 Task: Open a blank google sheet and write heading  Financial WizardAdd Categories in a column and its values below  'Income, Income, Income, Expenses, Expenses, Expenses, Expenses, Expenses, Savings, Savings, Investments, Investments, Debt, Debt & Debt. 'Add Descriptions in next column and its values below  Salary, Freelance Work, Rental Income, Housing, Transportation, Groceries, Utilities, Entertainment, Emergency Fund, Retirement, Stocks, Mutual Funds, Credit Card 1, Credit Card 2 & Student Loan. Add Amount in next column and its values below  $5,000, $1,200, $500, $1,200, $300, $400, $200, $150, $500, $1,000, $500, $300, $200, $100 & $300. Save page Data Collection Workbook Template Sheet
Action: Mouse moved to (244, 133)
Screenshot: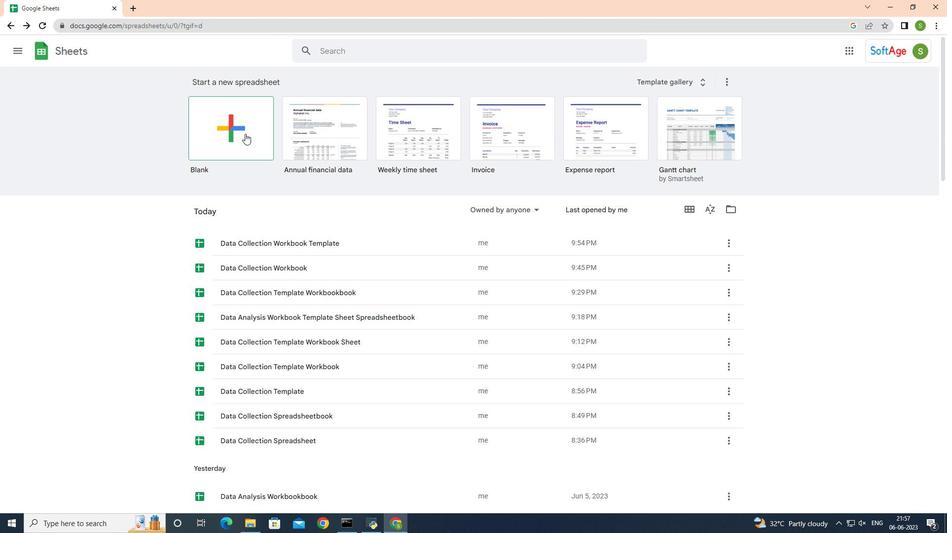 
Action: Mouse pressed left at (244, 133)
Screenshot: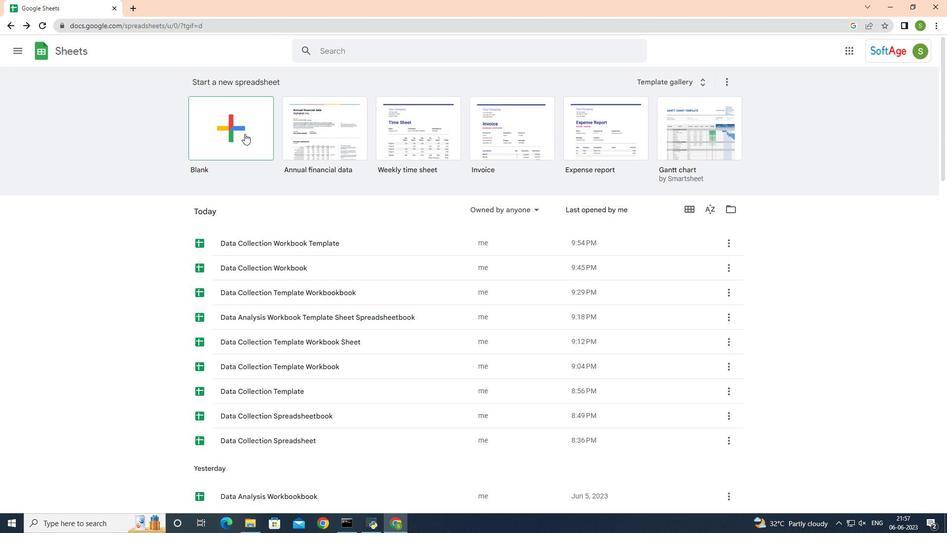 
Action: Mouse moved to (45, 124)
Screenshot: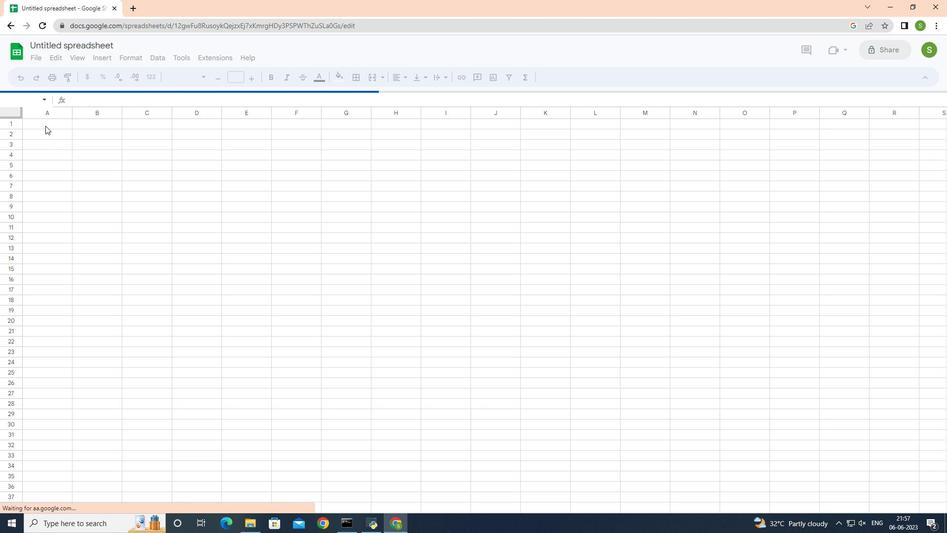 
Action: Mouse pressed left at (45, 124)
Screenshot: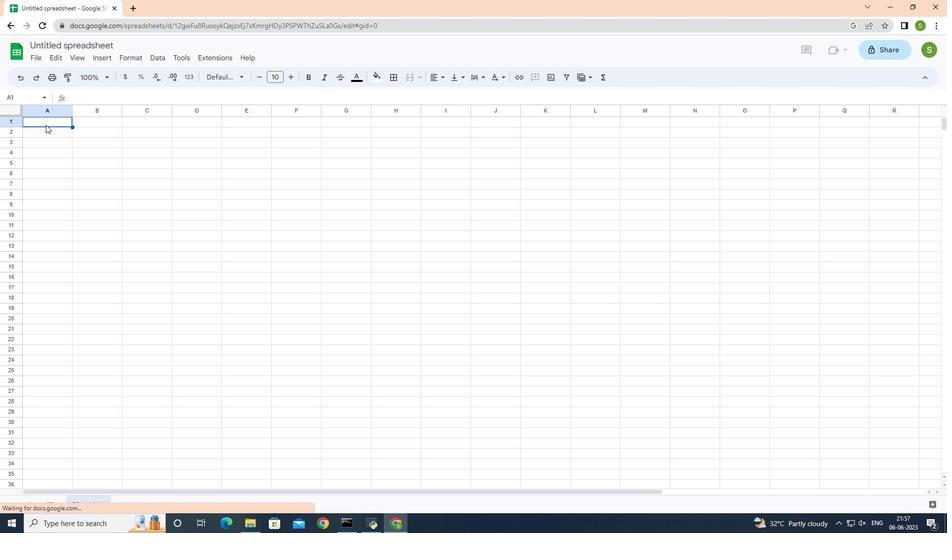 
Action: Key pressed <Key.shift>Financial<Key.space><Key.shift>Wizard<Key.enter><Key.shift>Categories<Key.enter><Key.shift>Income<Key.enter><Key.shift>Income<Key.enter><Key.shift>Income<Key.enter><Key.shift>Expenses<Key.enter><Key.shift>Expenses<Key.enter><Key.shift>Expenses<Key.enter><Key.shift>Expenses<Key.enter><Key.shift>Expenses<Key.enter><Key.shift>Savings<Key.enter><Key.shift>Savings<Key.enter><Key.shift>Investments<Key.enter><Key.shift>Investments<Key.enter><Key.shift>Debt<Key.enter><Key.shift><Key.shift><Key.shift>Debt<Key.enter><Key.shift>Debt
Screenshot: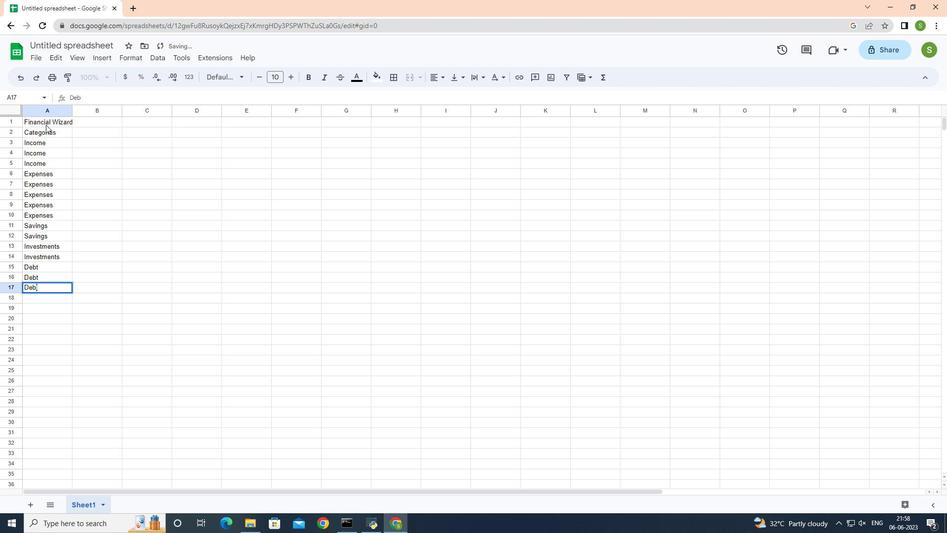 
Action: Mouse moved to (72, 108)
Screenshot: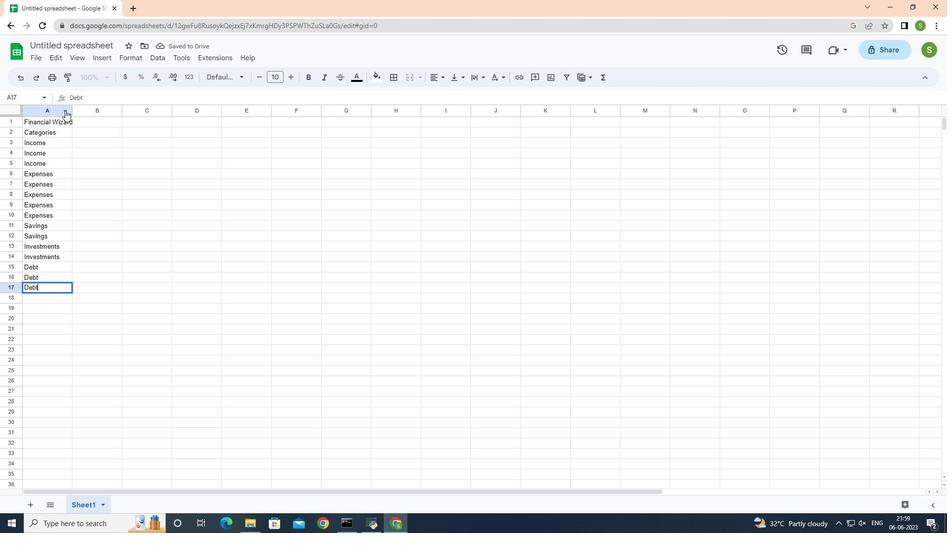 
Action: Mouse pressed left at (72, 108)
Screenshot: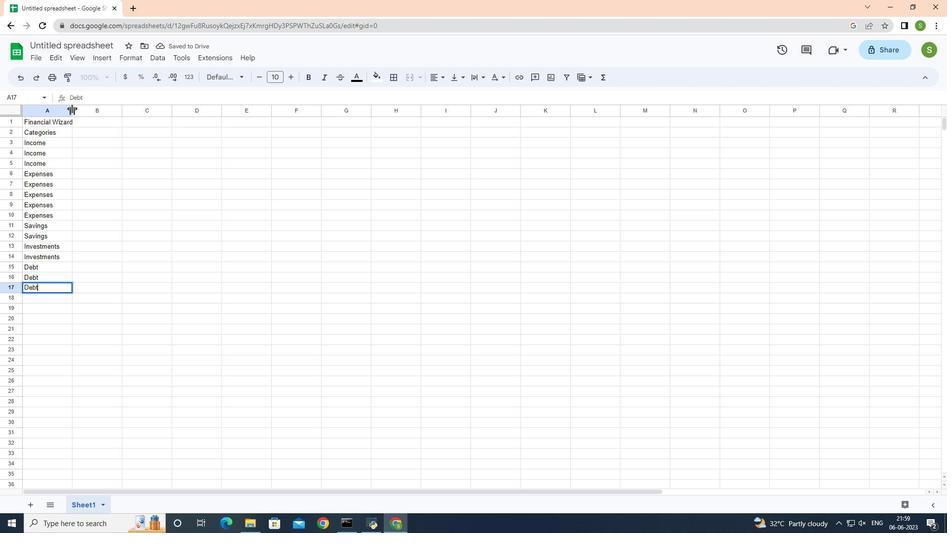 
Action: Mouse pressed left at (72, 108)
Screenshot: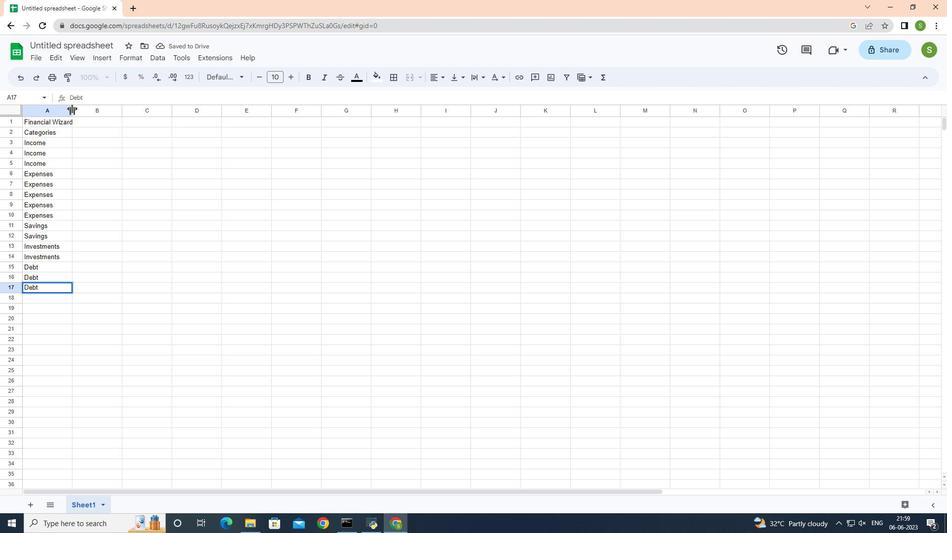 
Action: Mouse moved to (93, 131)
Screenshot: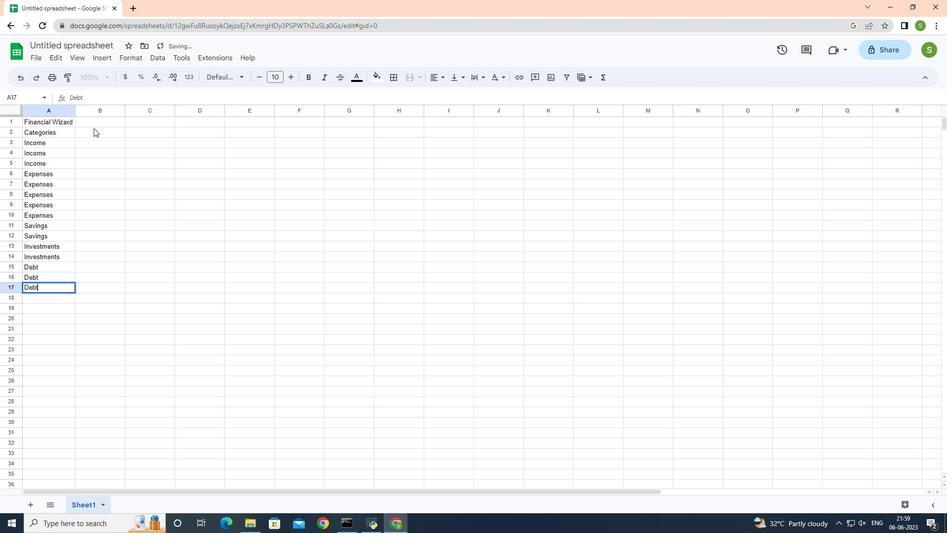 
Action: Mouse pressed left at (93, 131)
Screenshot: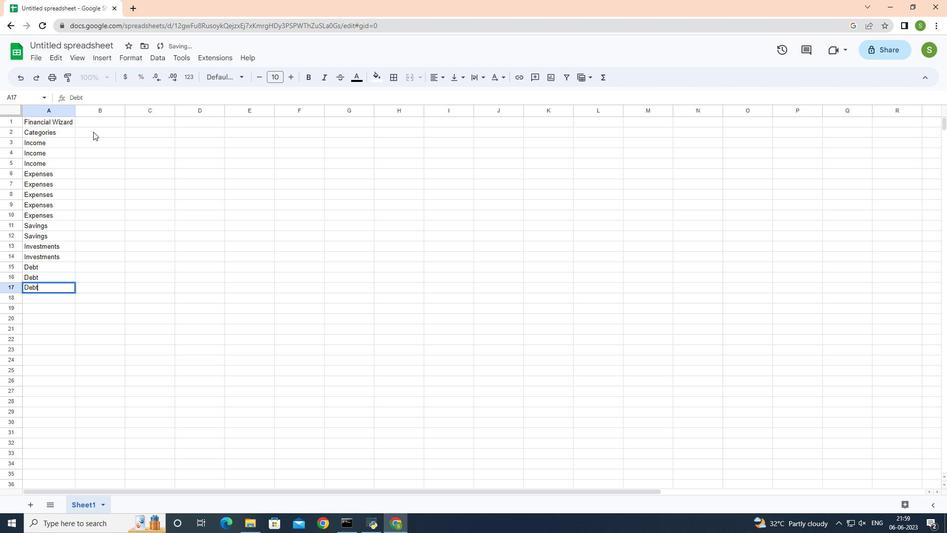 
Action: Key pressed <Key.shift><Key.shift><Key.shift><Key.shift><Key.shift><Key.shift>Descriptions<Key.enter><Key.shift>Salary<Key.enter><Key.shift><Key.shift>Freelance<Key.space><Key.shift>Work<Key.enter><Key.shift><Key.shift><Key.shift><Key.shift>REn<Key.backspace><Key.backspace>ental<Key.space>i<Key.backspace><Key.shift>Income<Key.enter><Key.shift>Housing<Key.enter><Key.shift>Transportation<Key.enter><Key.shift>Groceries<Key.enter><Key.shift>Utilities<Key.enter><Key.shift>Entertainment<Key.enter><Key.shift>Emergency<Key.space><Key.shift>Fund<Key.enter><Key.shift>Retirement<Key.enter><Key.shift>Socks<Key.enter><Key.shift>Mutual<Key.space><Key.shift>Fund<Key.enter><Key.up>
Screenshot: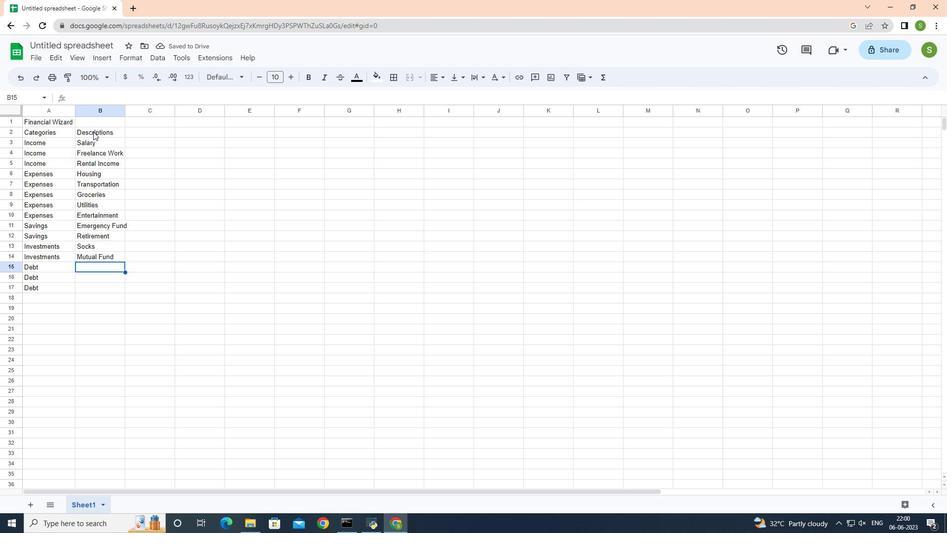 
Action: Mouse moved to (112, 97)
Screenshot: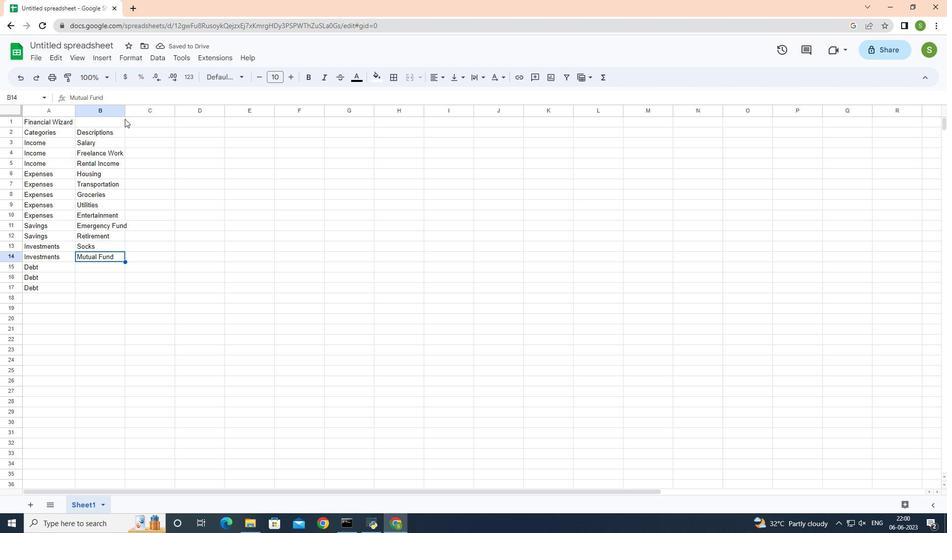 
Action: Mouse pressed left at (112, 97)
Screenshot: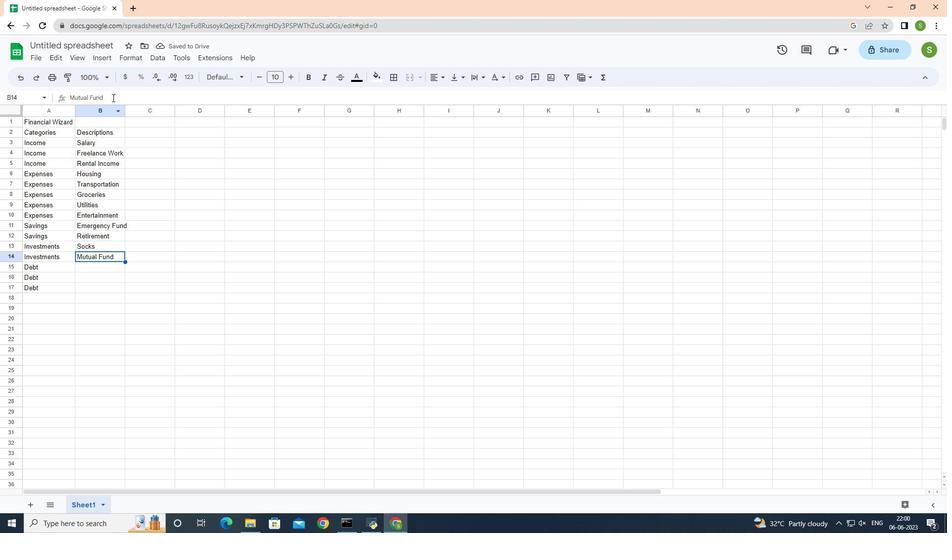 
Action: Key pressed s<Key.enter><Key.shift>Credit<Key.space><Key.shift>Card<Key.enter>
Screenshot: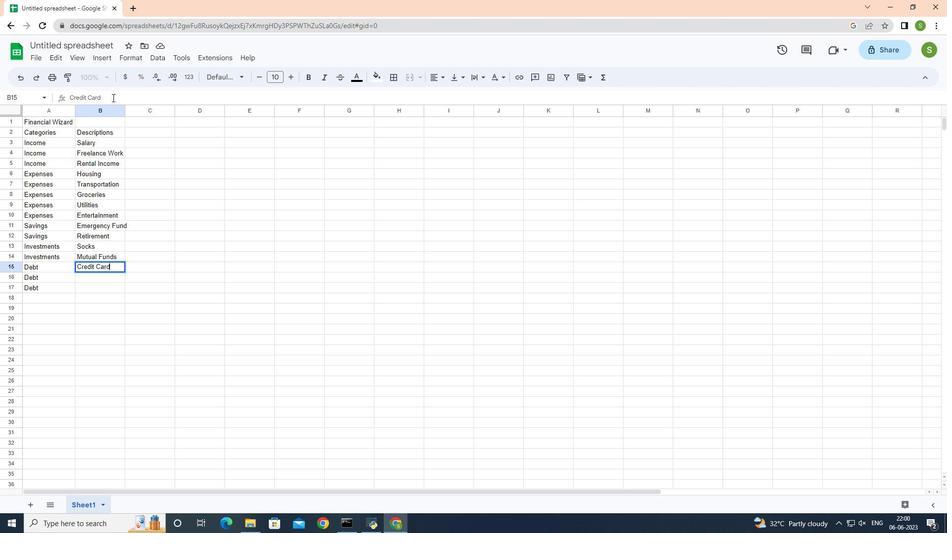 
Action: Mouse moved to (109, 270)
Screenshot: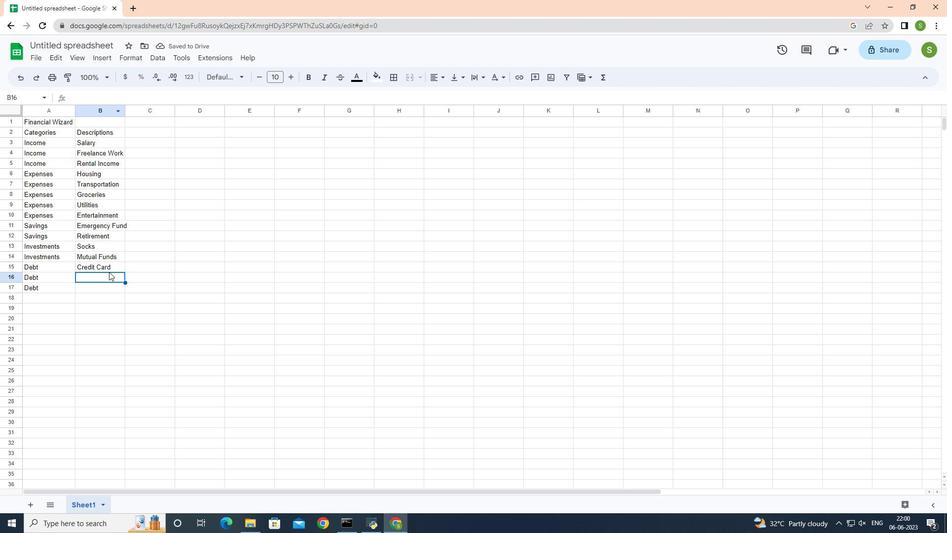 
Action: Mouse pressed left at (109, 270)
Screenshot: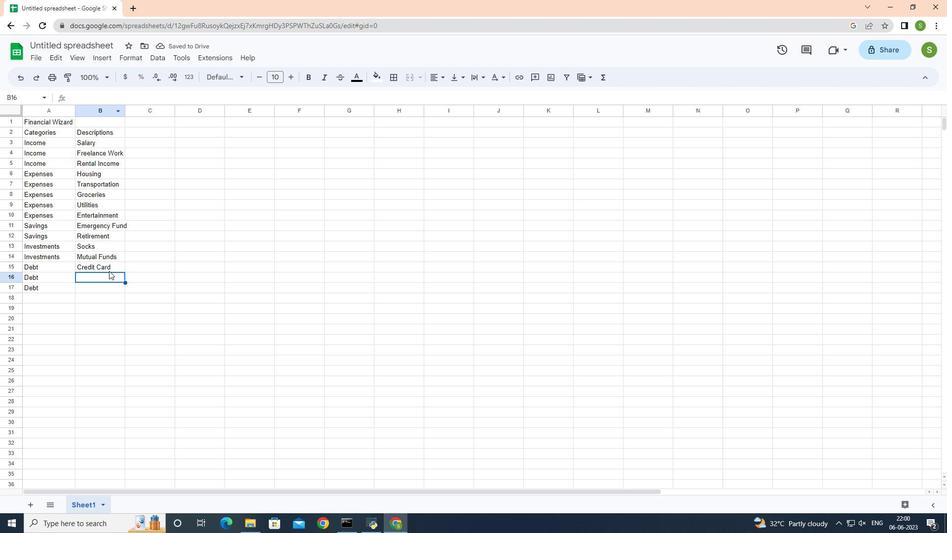 
Action: Mouse moved to (112, 99)
Screenshot: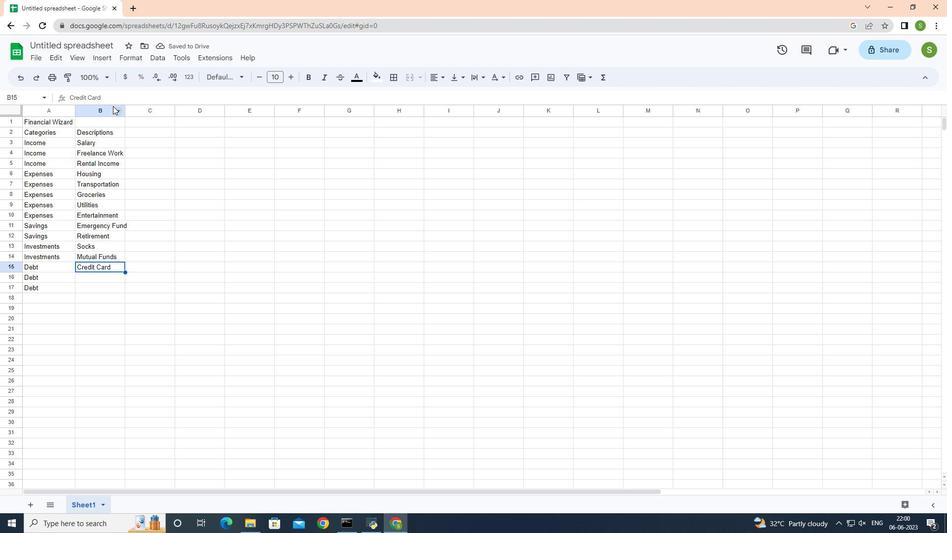 
Action: Mouse pressed left at (112, 99)
Screenshot: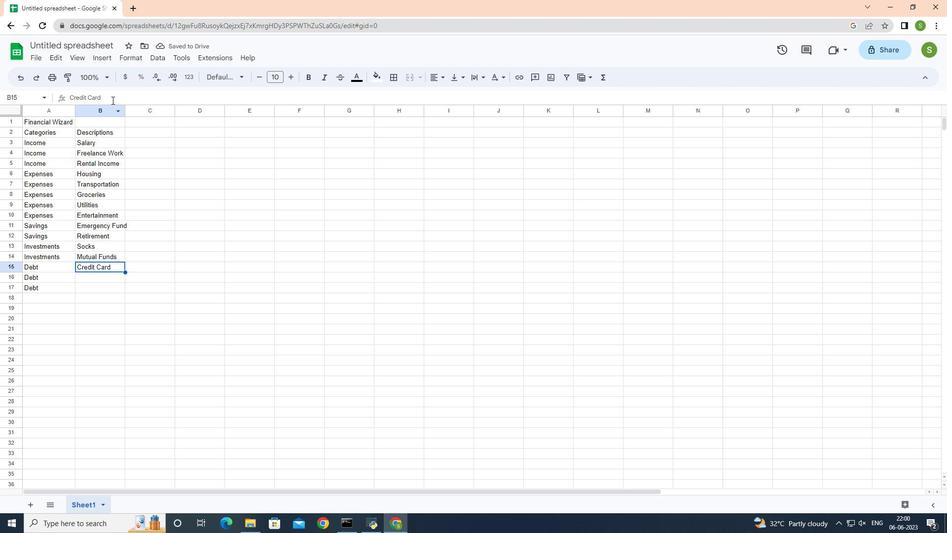 
Action: Key pressed 1<Key.enter><Key.shift><Key.shift><Key.shift>Credit<Key.space><Key.shift>Card2<Key.enter><Key.shift><Key.shift>Student<Key.space><Key.shift>Loan
Screenshot: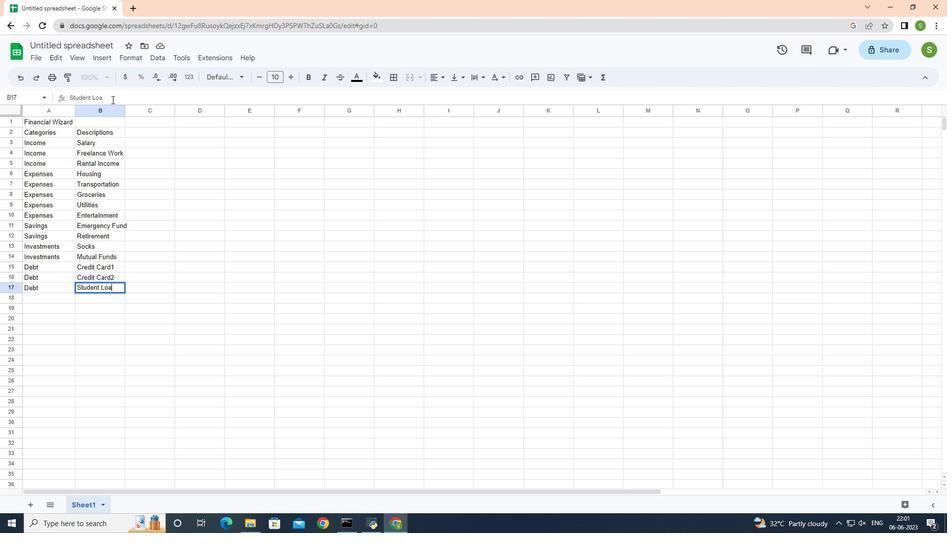 
Action: Mouse moved to (144, 128)
Screenshot: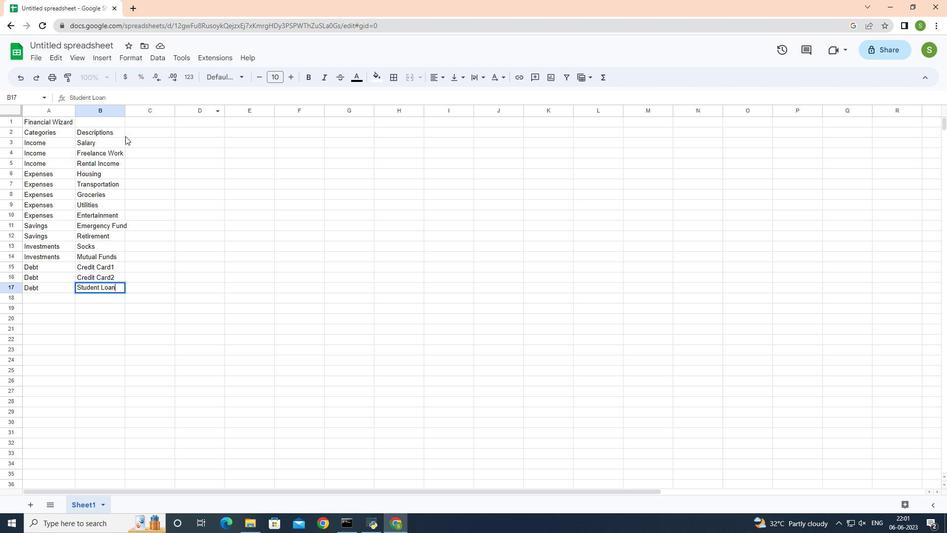 
Action: Mouse pressed left at (144, 128)
Screenshot: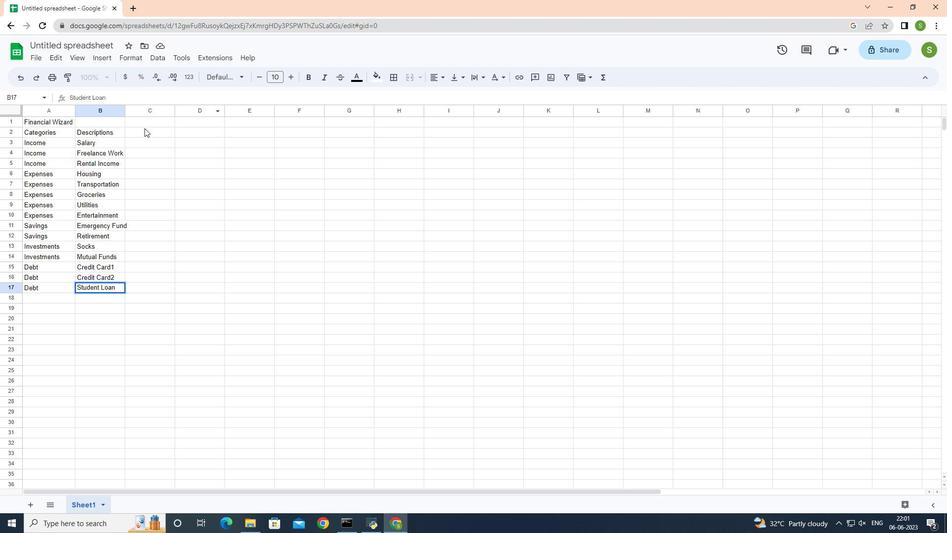 
Action: Key pressed <Key.shift>Amount5<Key.backspace><Key.enter>5000<Key.enter>1200<Key.enter>500<Key.enter>1200<Key.enter>300<Key.enter>400<Key.enter>200<Key.enter>150<Key.enter>500<Key.enter>1000<Key.enter>500<Key.enter>300<Key.enter>200<Key.enter>100<Key.enter>300<Key.right>
Screenshot: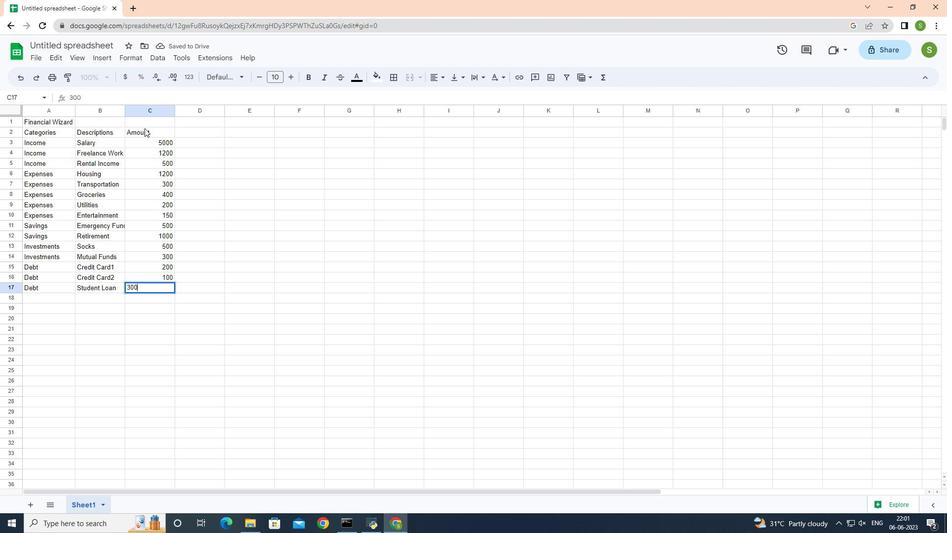 
Action: Mouse moved to (144, 142)
Screenshot: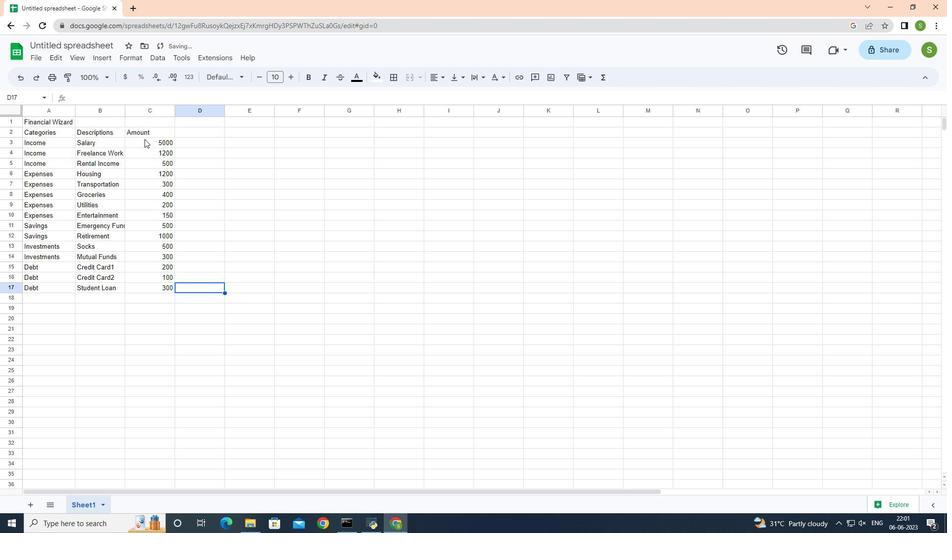 
Action: Mouse pressed left at (144, 142)
Screenshot: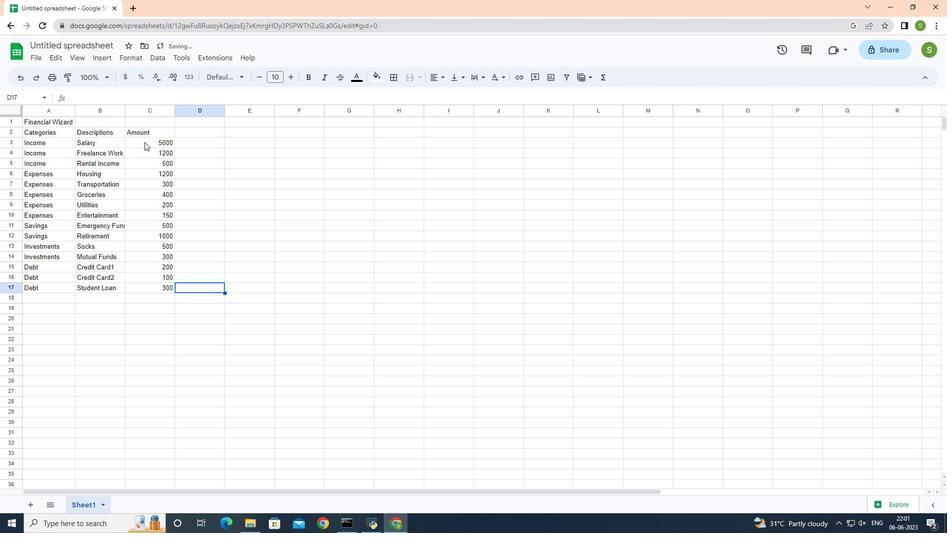 
Action: Mouse moved to (122, 57)
Screenshot: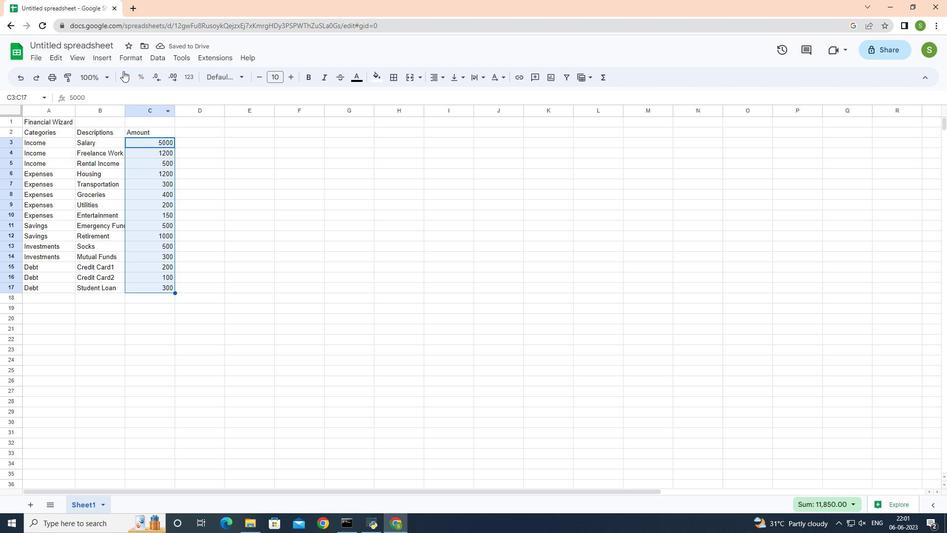 
Action: Mouse pressed left at (122, 57)
Screenshot: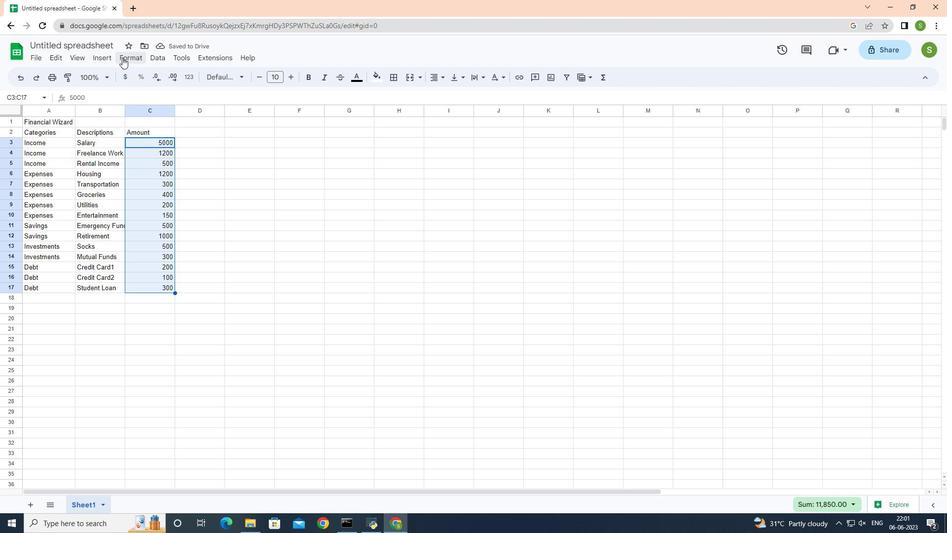 
Action: Mouse moved to (341, 362)
Screenshot: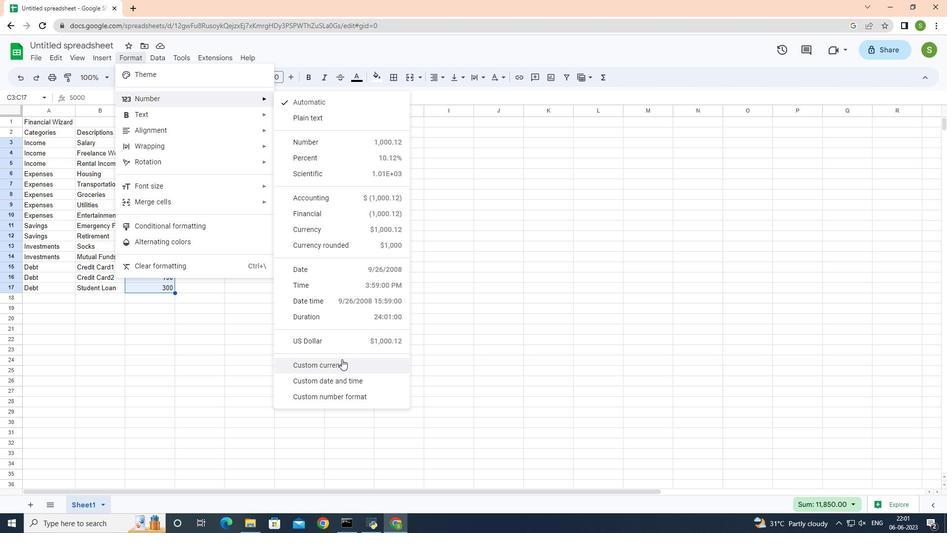 
Action: Mouse pressed left at (341, 362)
Screenshot: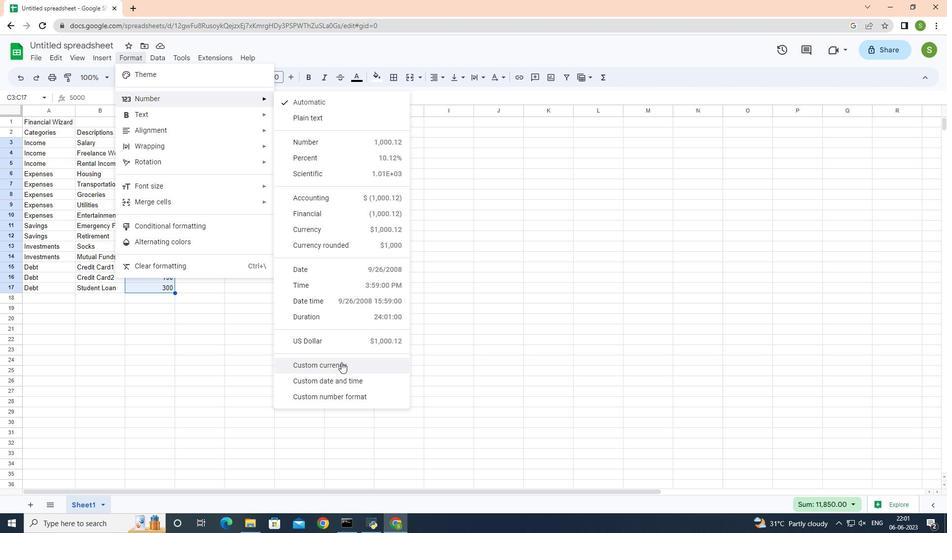 
Action: Mouse moved to (551, 214)
Screenshot: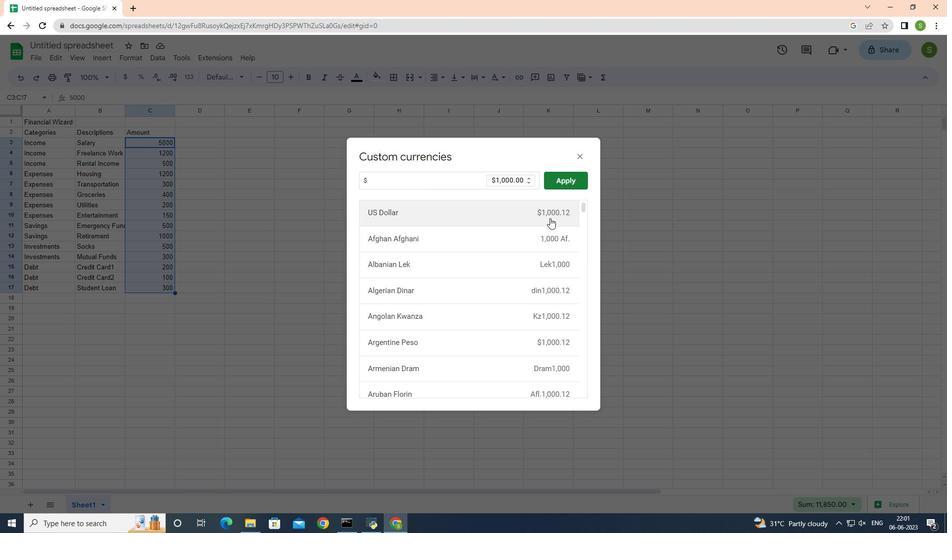 
Action: Mouse pressed left at (551, 214)
Screenshot: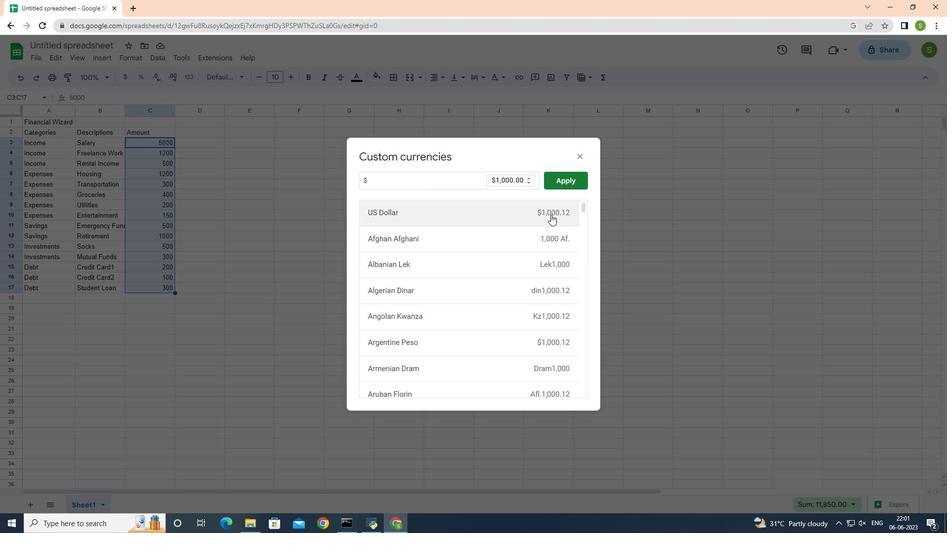 
Action: Mouse moved to (567, 177)
Screenshot: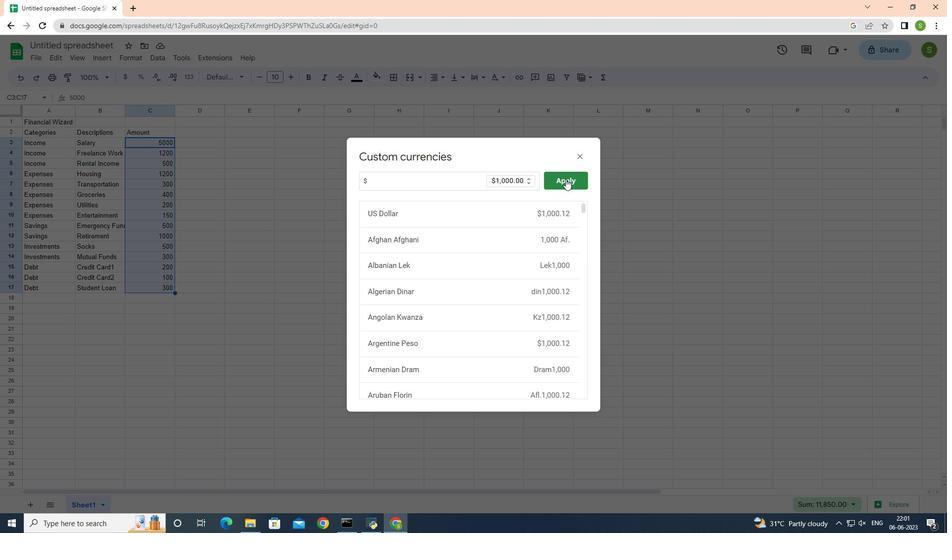
Action: Mouse pressed left at (567, 177)
Screenshot: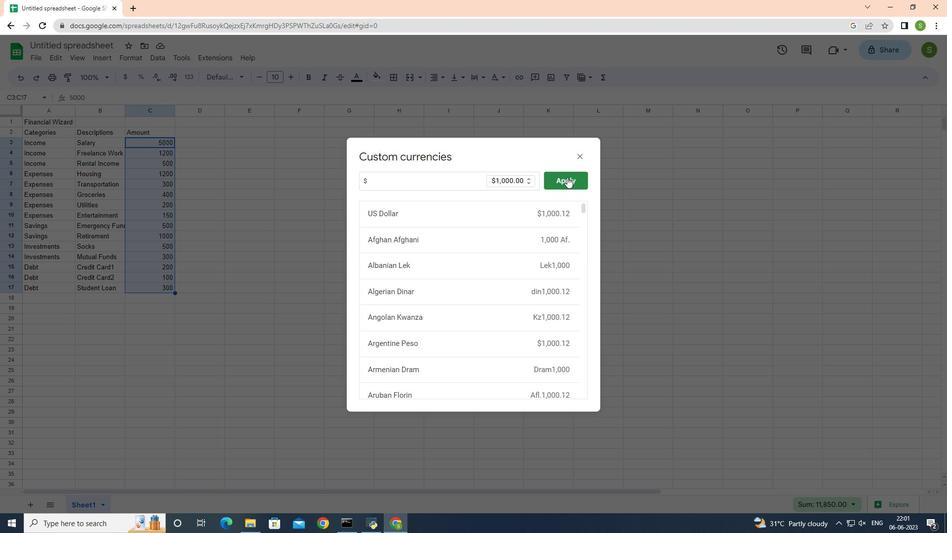 
Action: Mouse moved to (124, 110)
Screenshot: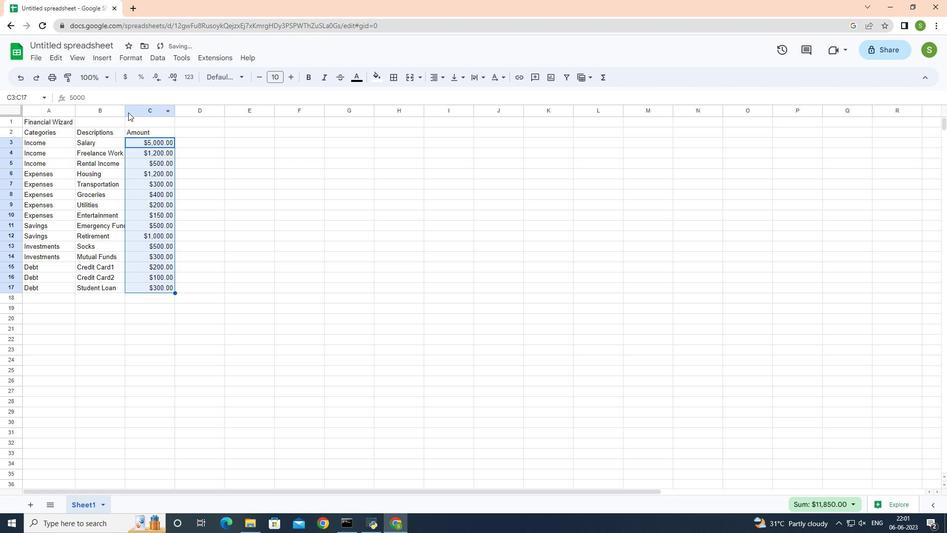 
Action: Mouse pressed left at (124, 110)
Screenshot: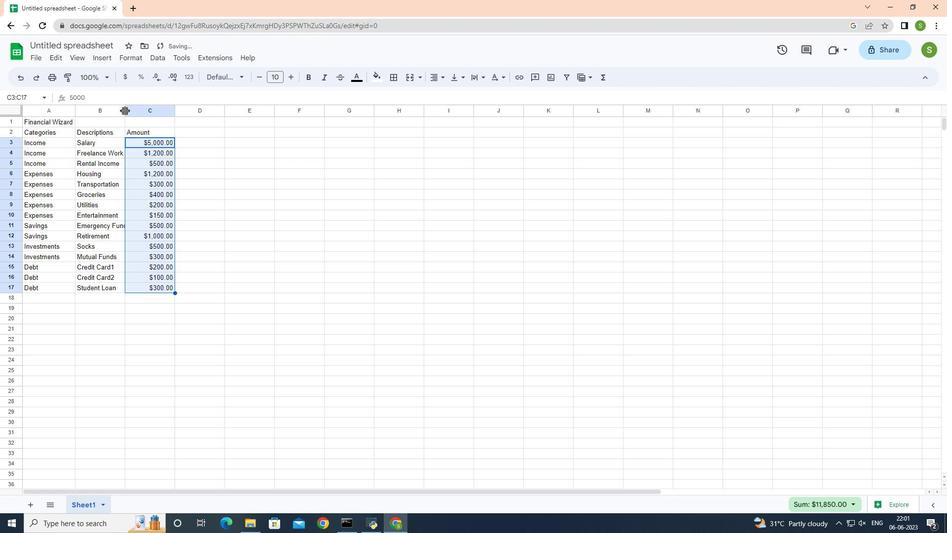 
Action: Mouse pressed left at (124, 110)
Screenshot: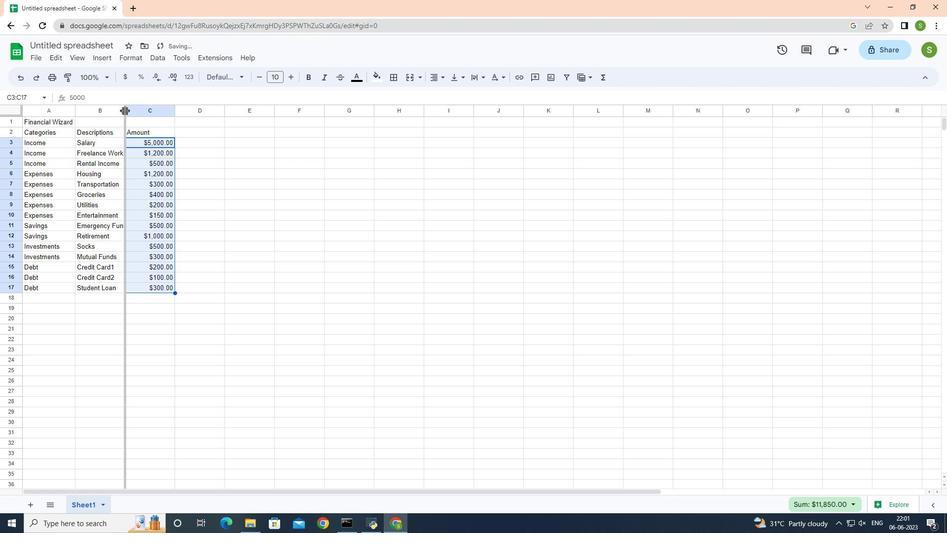 
Action: Mouse moved to (181, 108)
Screenshot: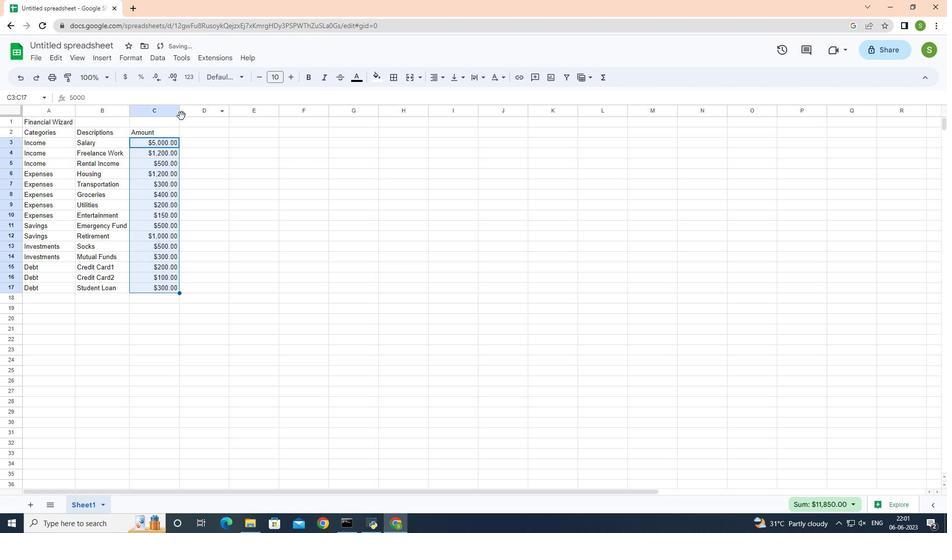 
Action: Mouse pressed left at (181, 108)
Screenshot: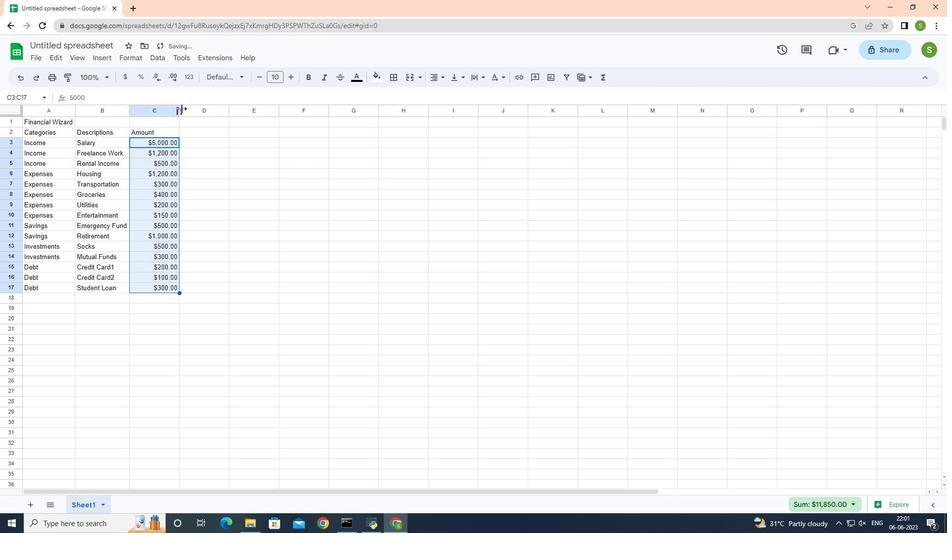 
Action: Mouse pressed left at (181, 108)
Screenshot: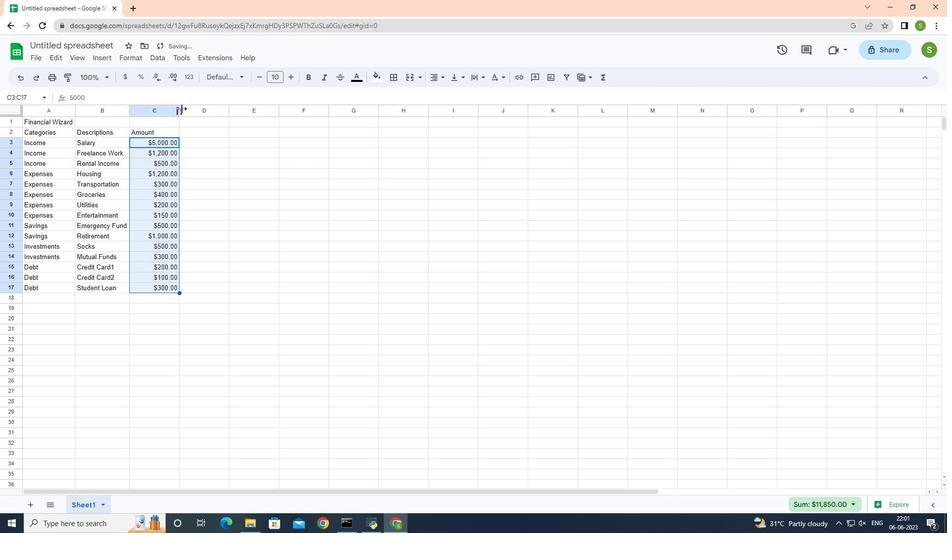 
Action: Mouse moved to (41, 47)
Screenshot: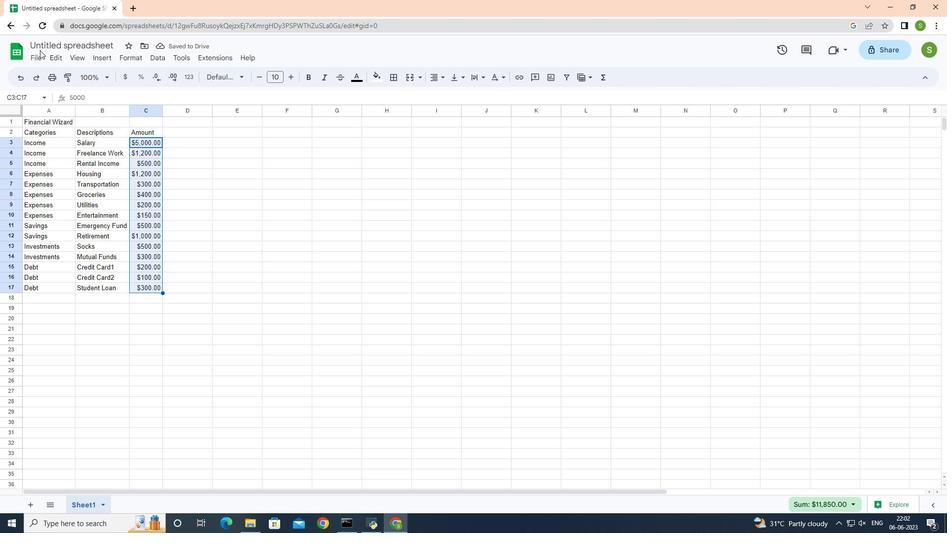 
Action: Mouse pressed left at (41, 47)
Screenshot: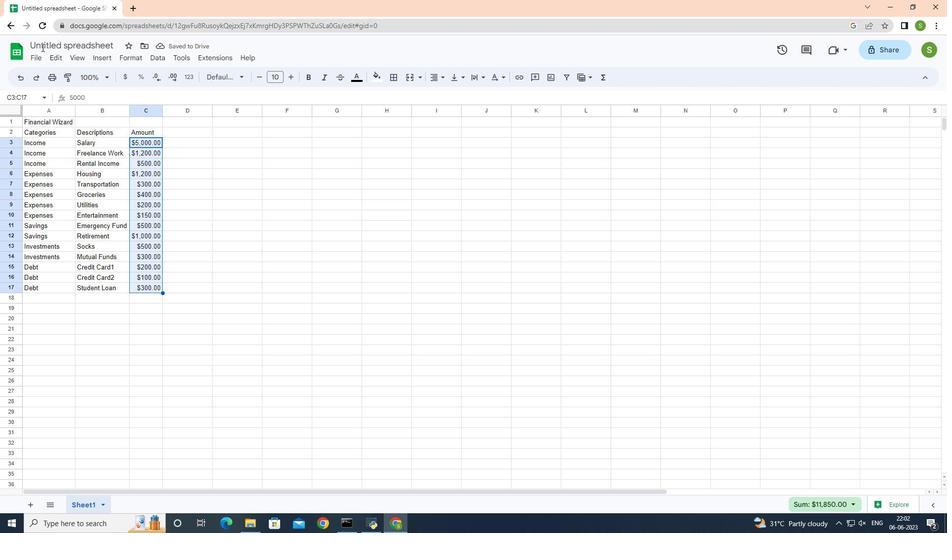 
Action: Key pressed <Key.shift>Data<Key.space><Key.shift>Collection<Key.space><Key.shift>Workbook<Key.space><Key.shift><Key.shift><Key.shift><Key.shift>Tw<Key.backspace>emplae<Key.backspace>te<Key.space><Key.shift><Key.shift><Key.shift>Sheetctrl+S
Screenshot: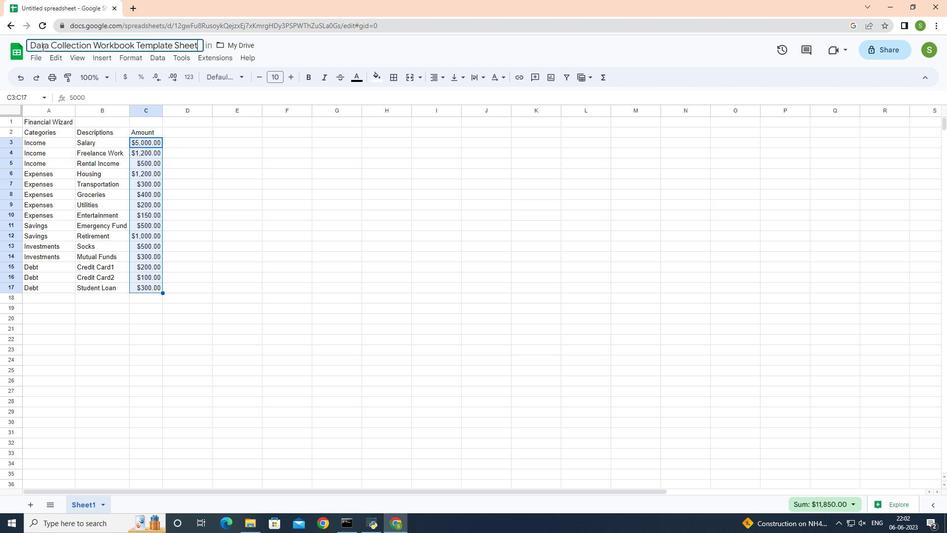
